 Task: Add manager as the position held.
Action: Mouse moved to (704, 86)
Screenshot: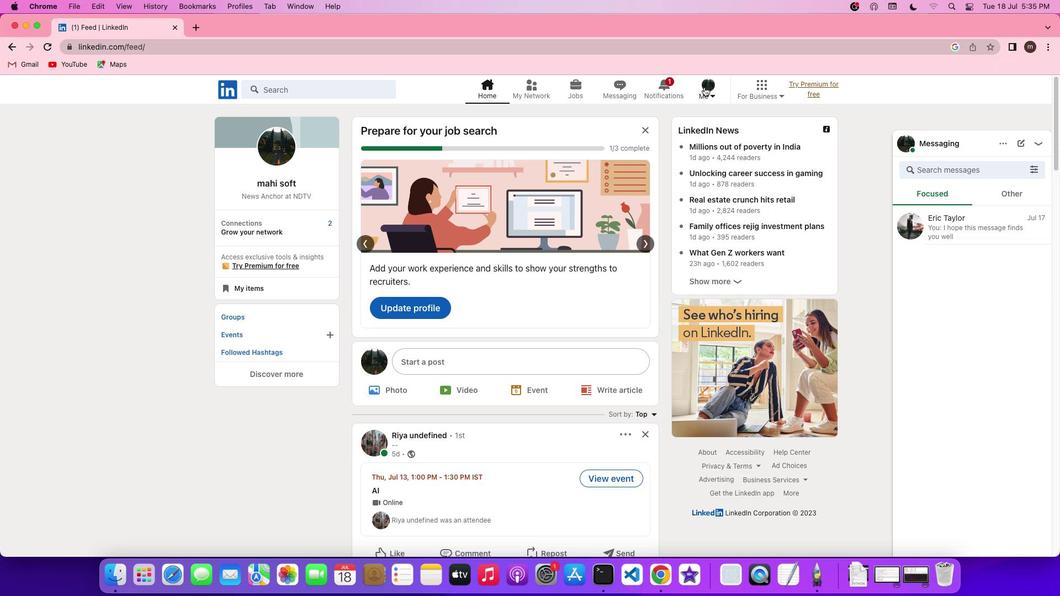 
Action: Mouse pressed left at (704, 86)
Screenshot: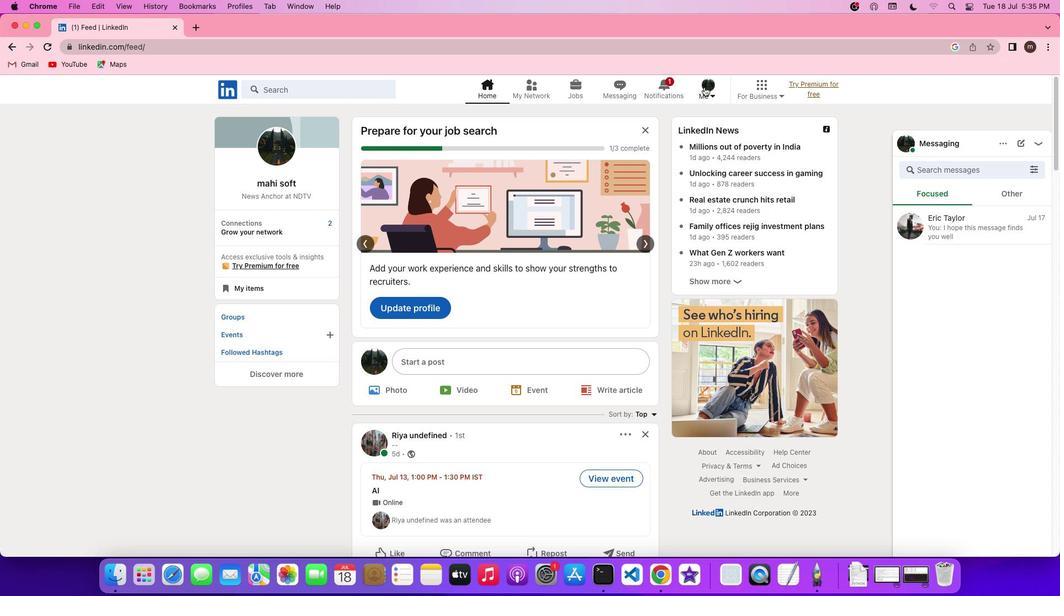 
Action: Mouse pressed left at (704, 86)
Screenshot: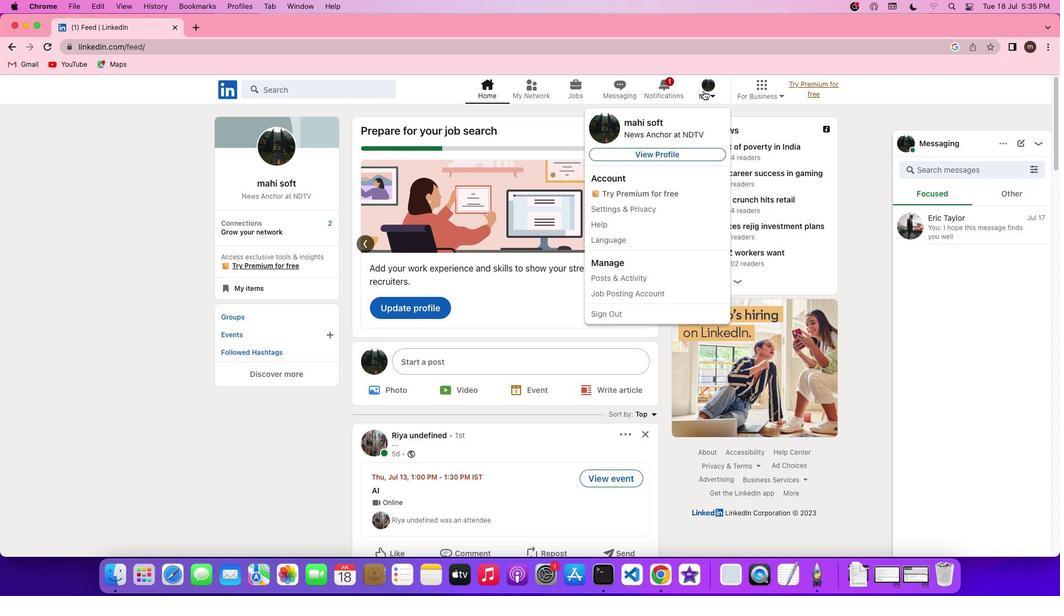 
Action: Mouse moved to (676, 147)
Screenshot: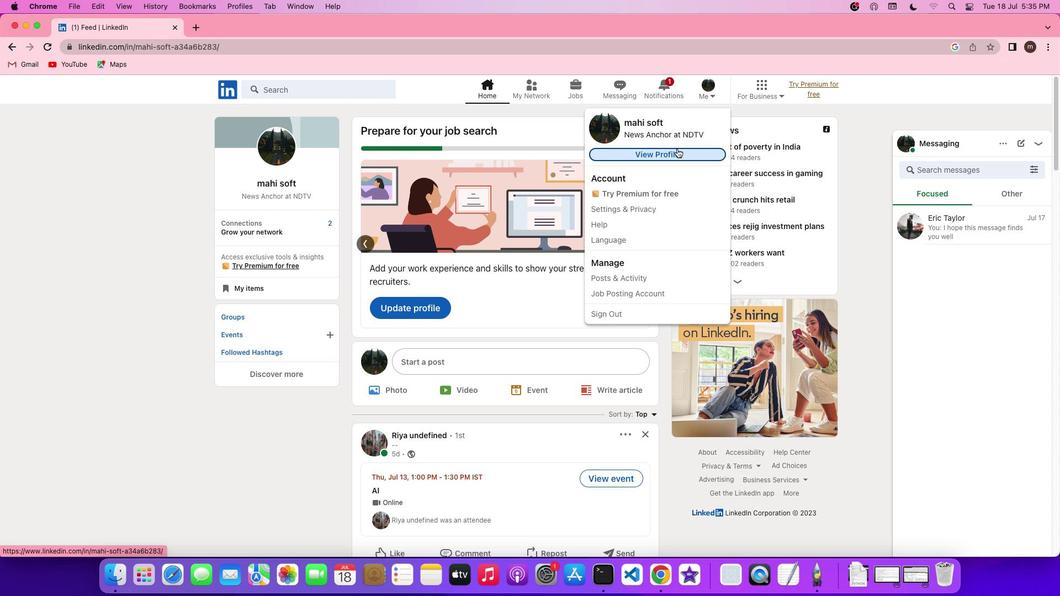 
Action: Mouse pressed left at (676, 147)
Screenshot: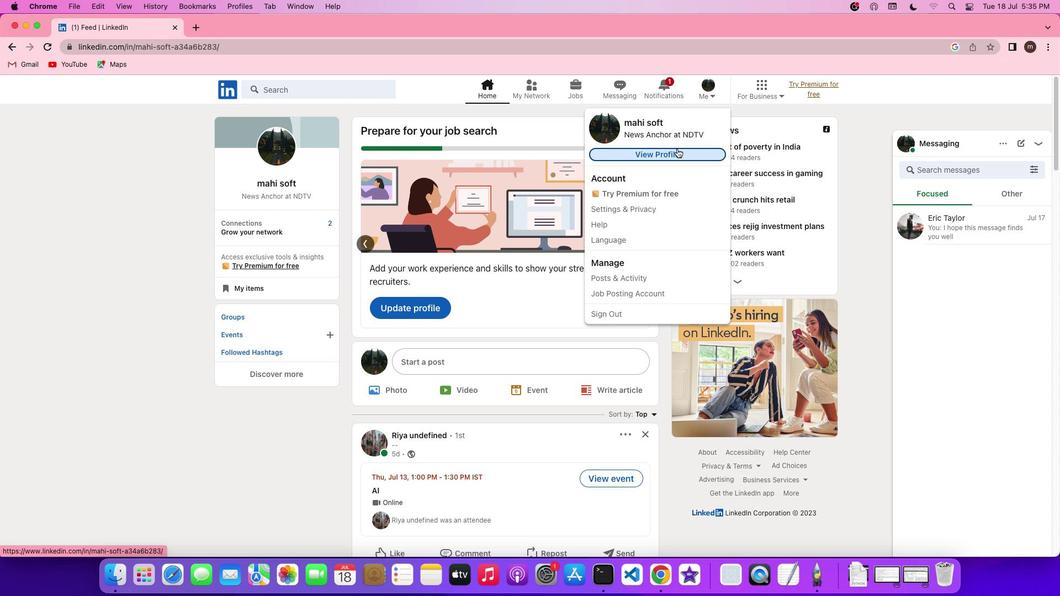 
Action: Mouse moved to (652, 154)
Screenshot: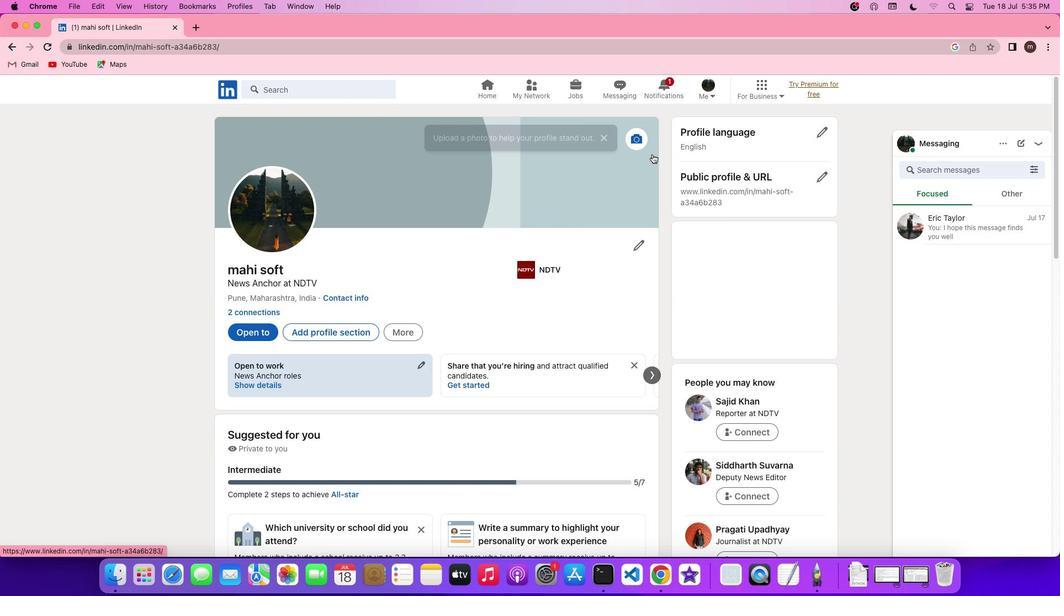 
Action: Mouse pressed left at (652, 154)
Screenshot: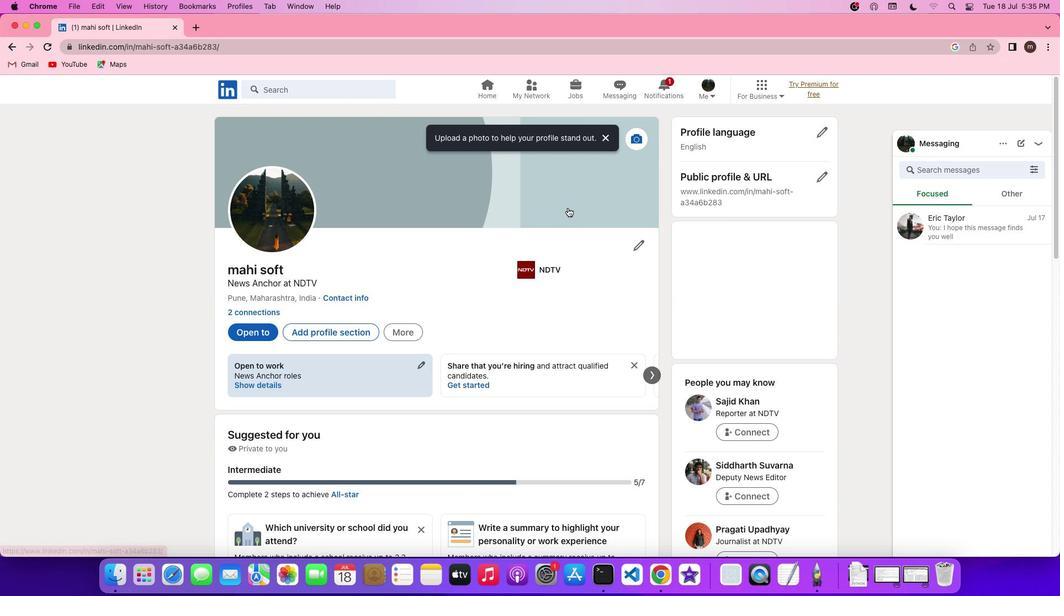 
Action: Mouse moved to (341, 336)
Screenshot: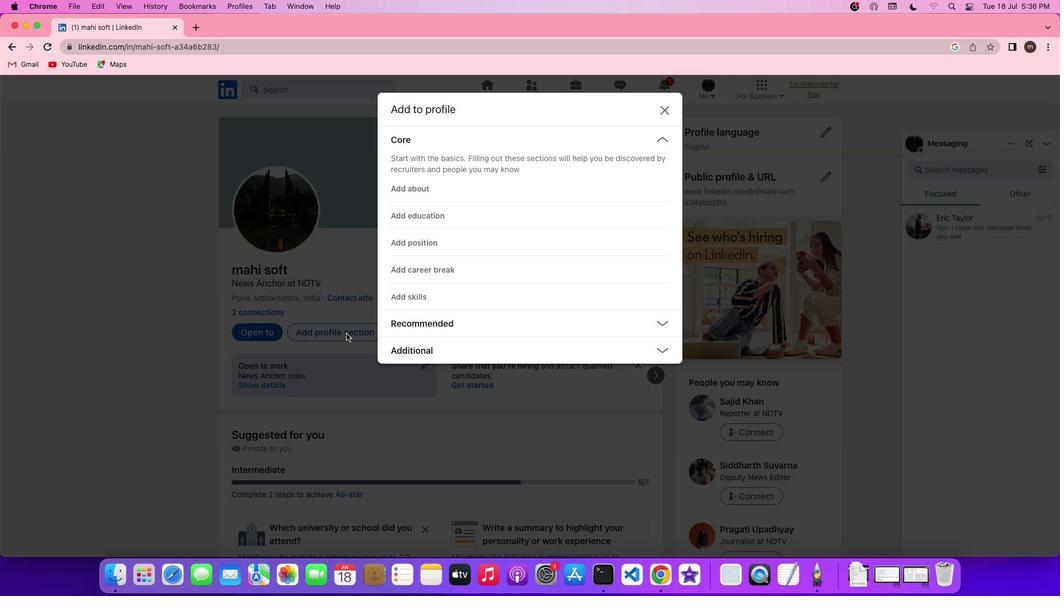 
Action: Mouse pressed left at (341, 336)
Screenshot: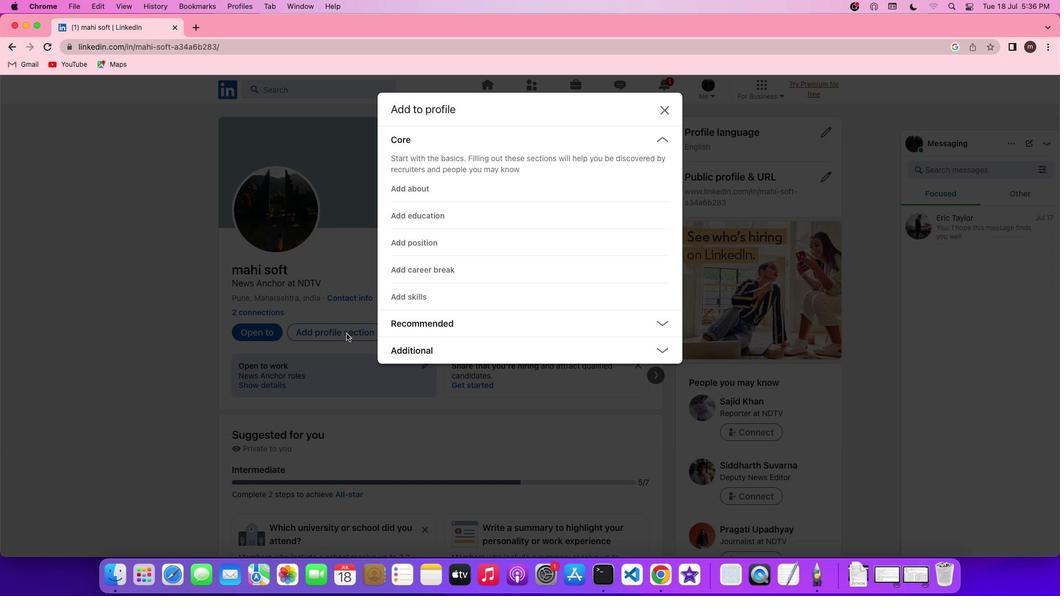 
Action: Mouse moved to (412, 349)
Screenshot: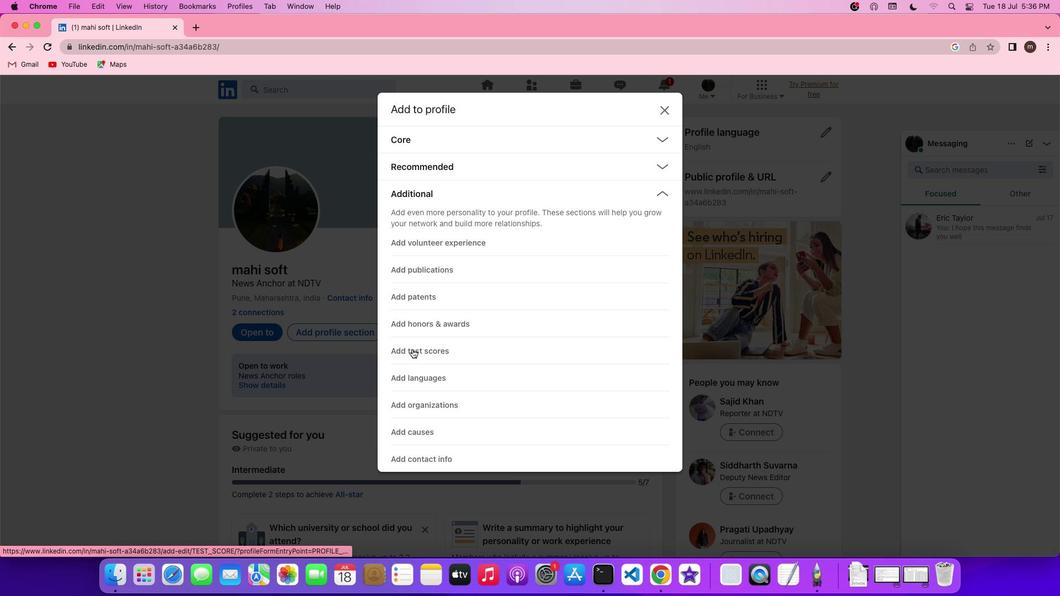 
Action: Mouse pressed left at (412, 349)
Screenshot: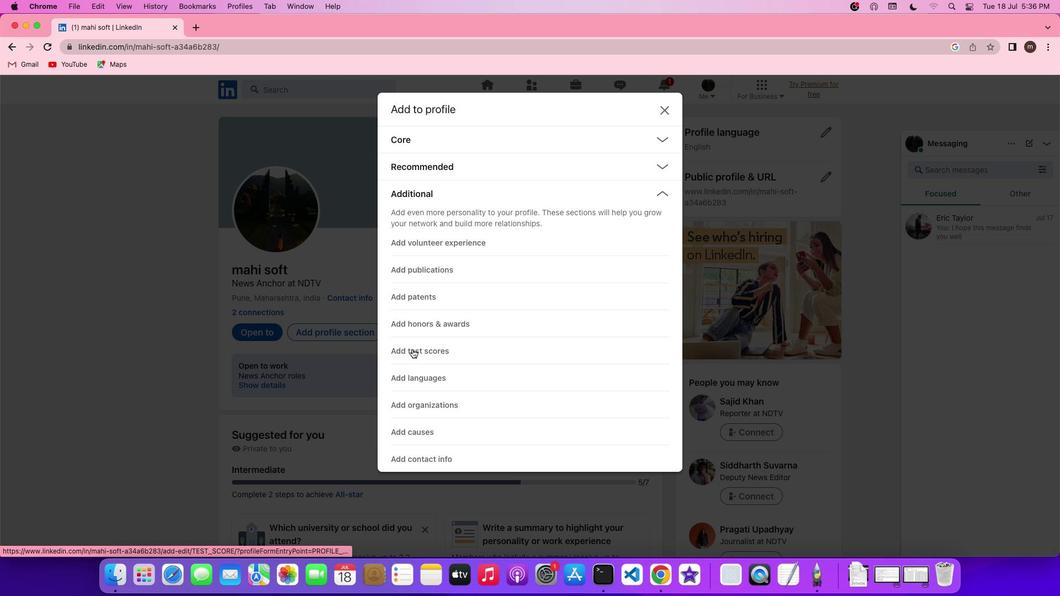 
Action: Mouse moved to (417, 399)
Screenshot: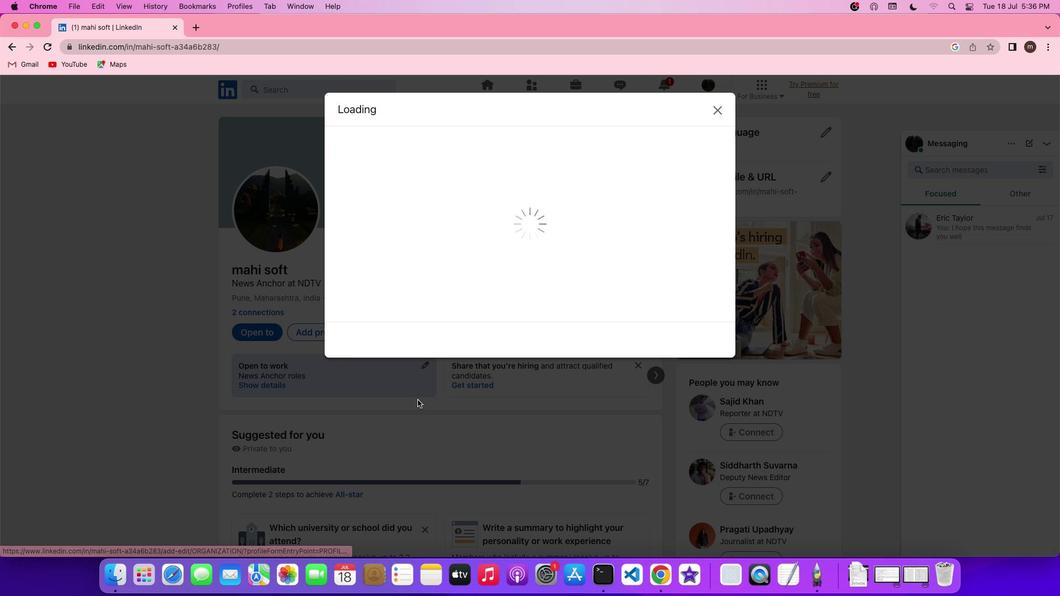 
Action: Mouse pressed left at (417, 399)
Screenshot: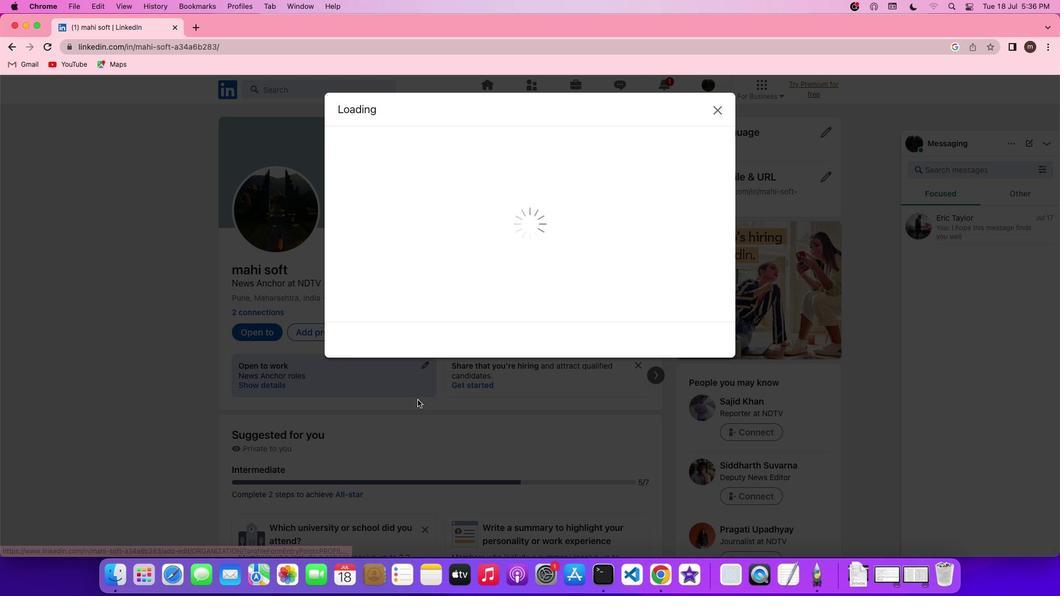 
Action: Mouse moved to (423, 223)
Screenshot: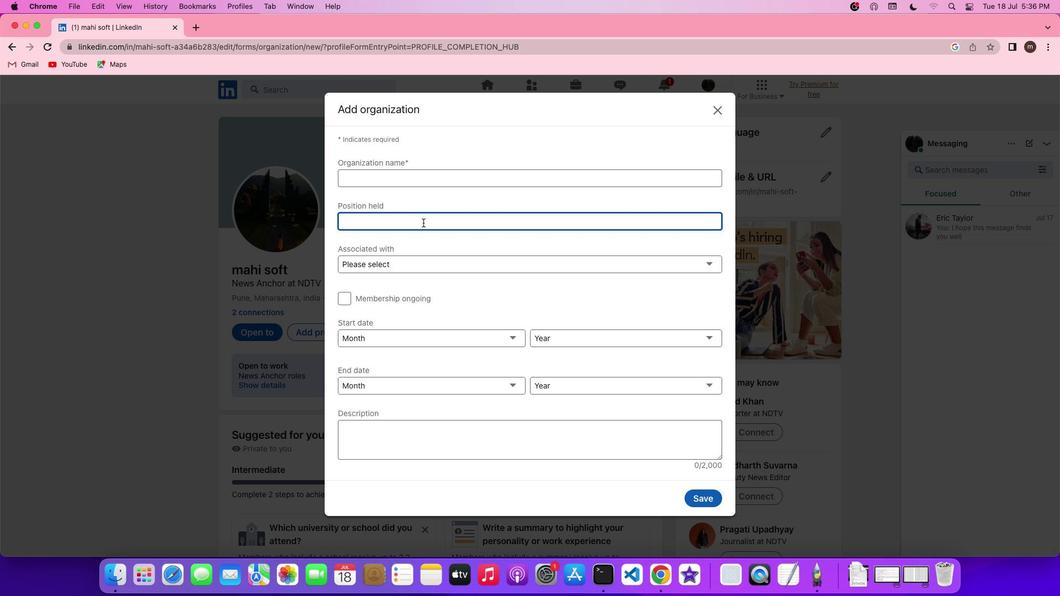 
Action: Mouse pressed left at (423, 223)
Screenshot: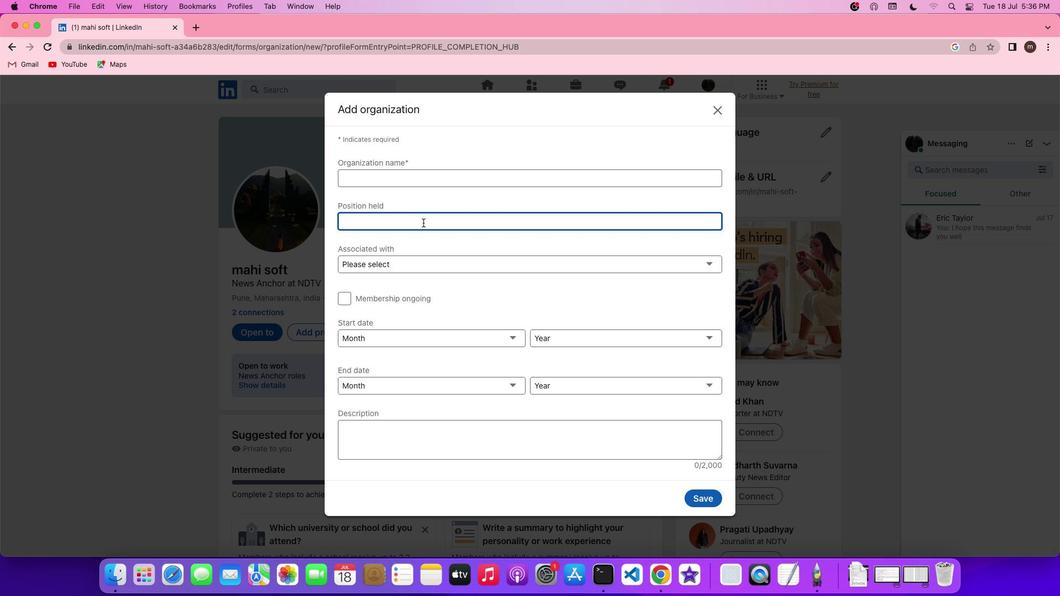 
Action: Key pressed Key.shift'M''a''n''a''g''e''r'
Screenshot: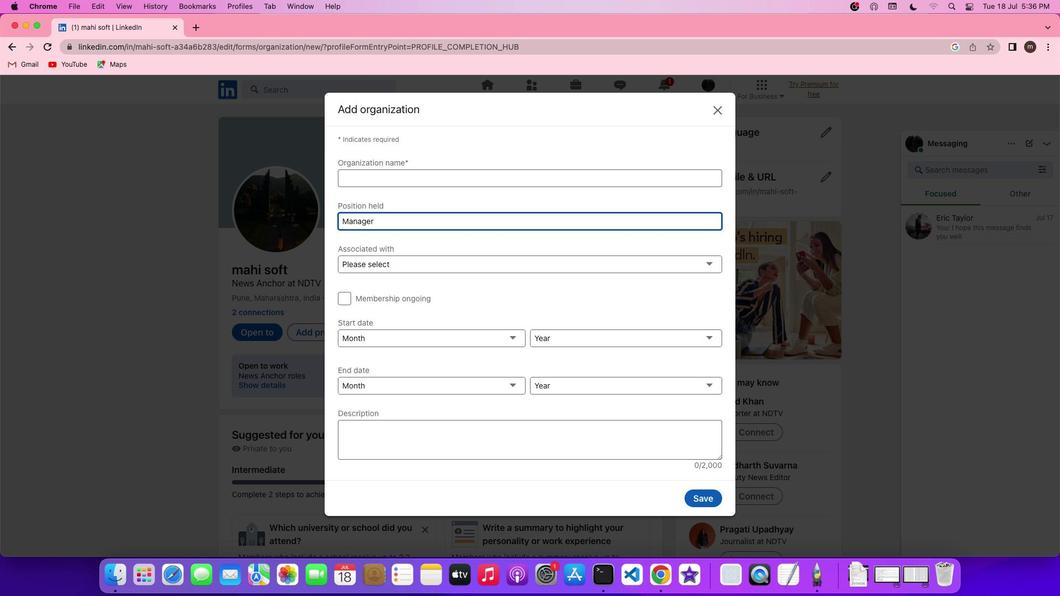 
